 Task: For heading  Tahoma with underline.  font size for heading20,  'Change the font style of data to'Arial.  and font size to 12,  Change the alignment of both headline & data to Align left.  In the sheet  CashBook analysisbook
Action: Mouse moved to (25, 133)
Screenshot: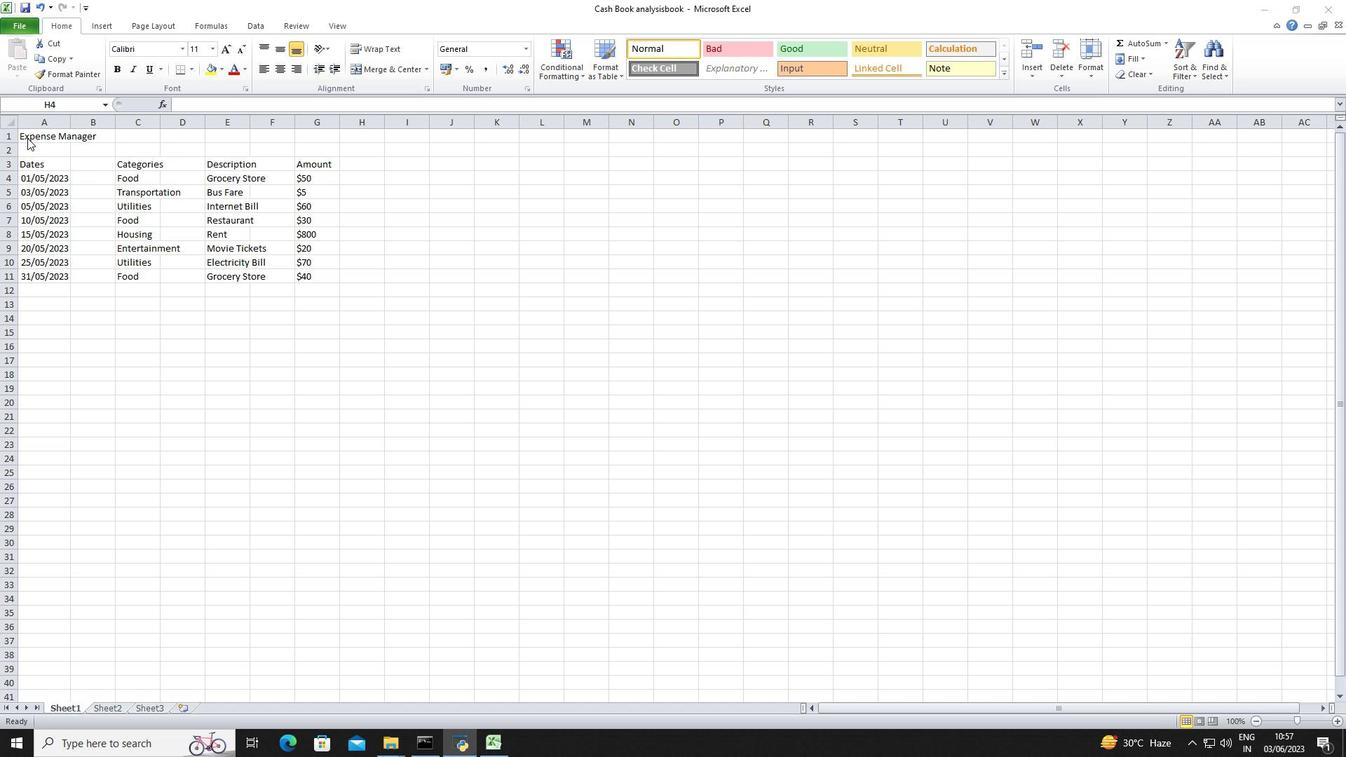 
Action: Mouse pressed left at (25, 133)
Screenshot: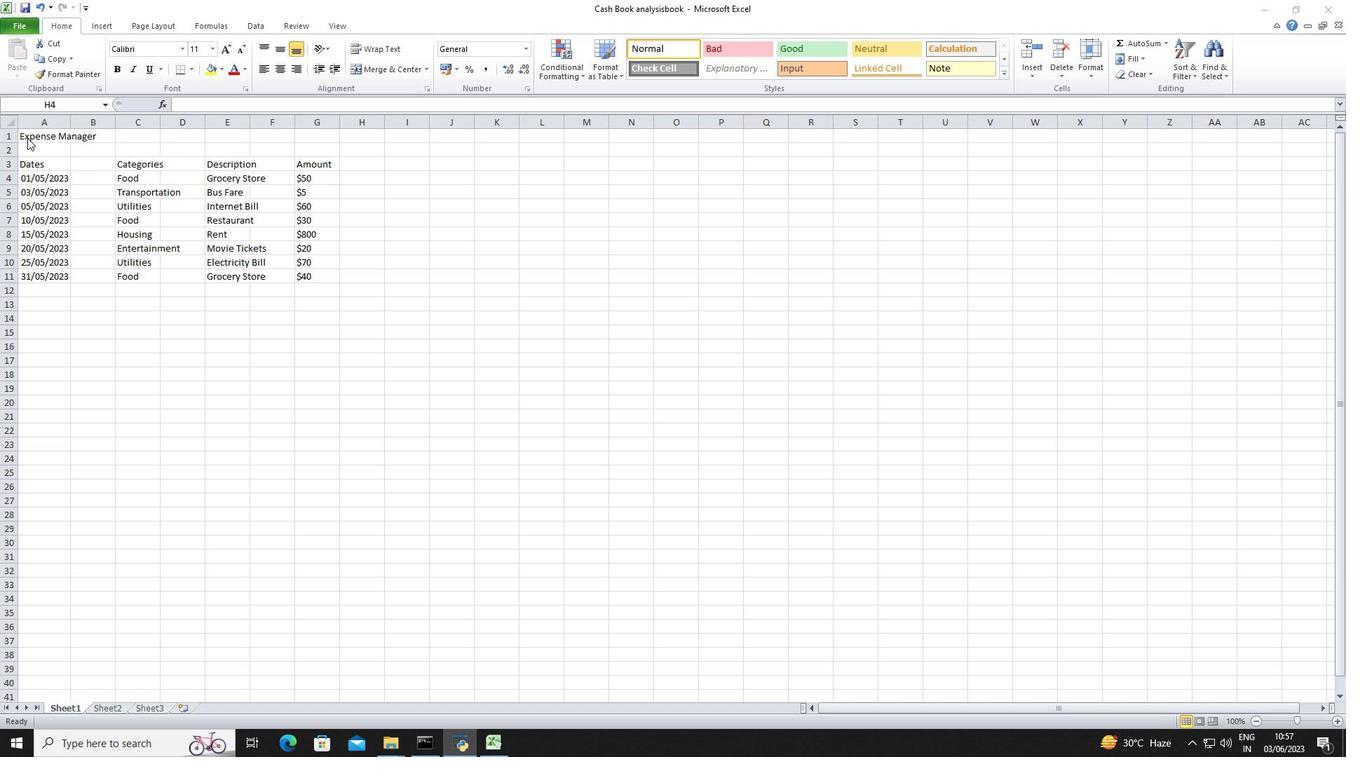 
Action: Mouse moved to (22, 138)
Screenshot: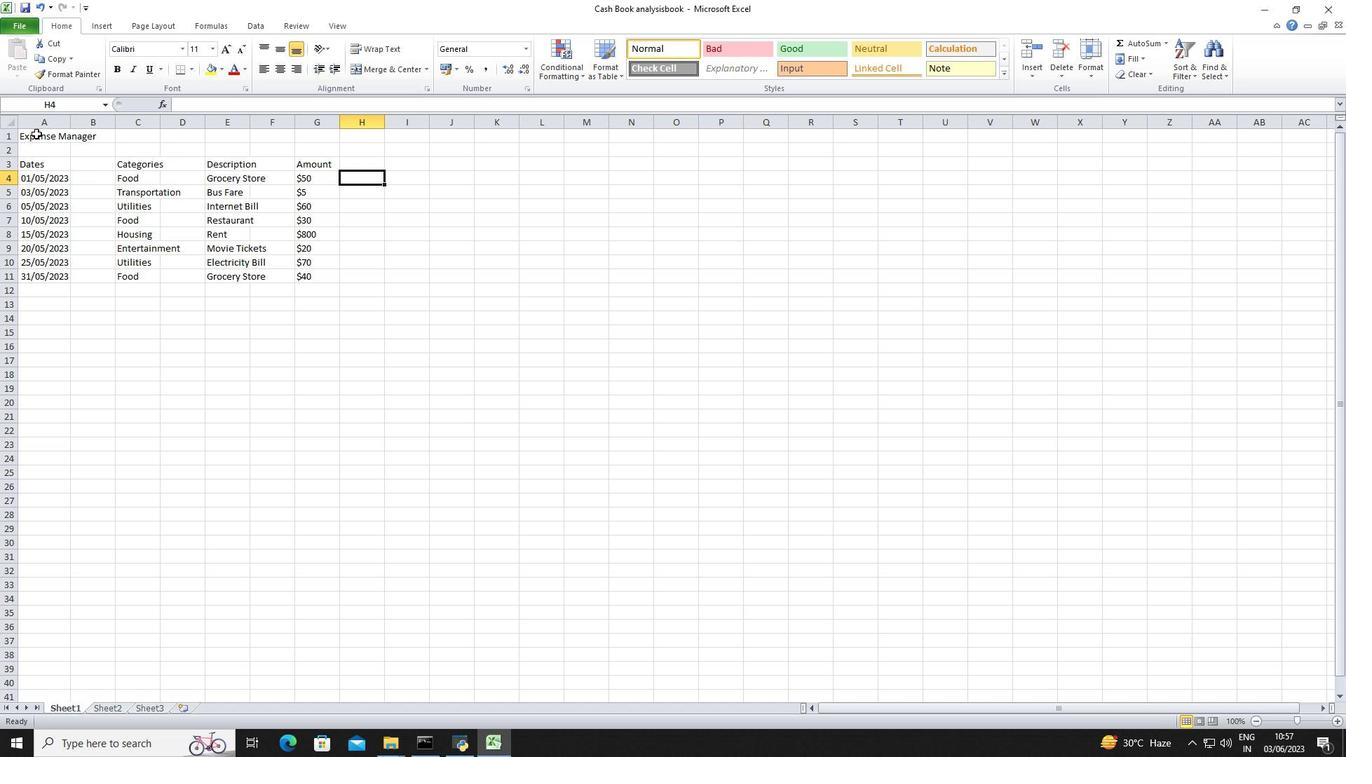 
Action: Mouse pressed left at (22, 138)
Screenshot: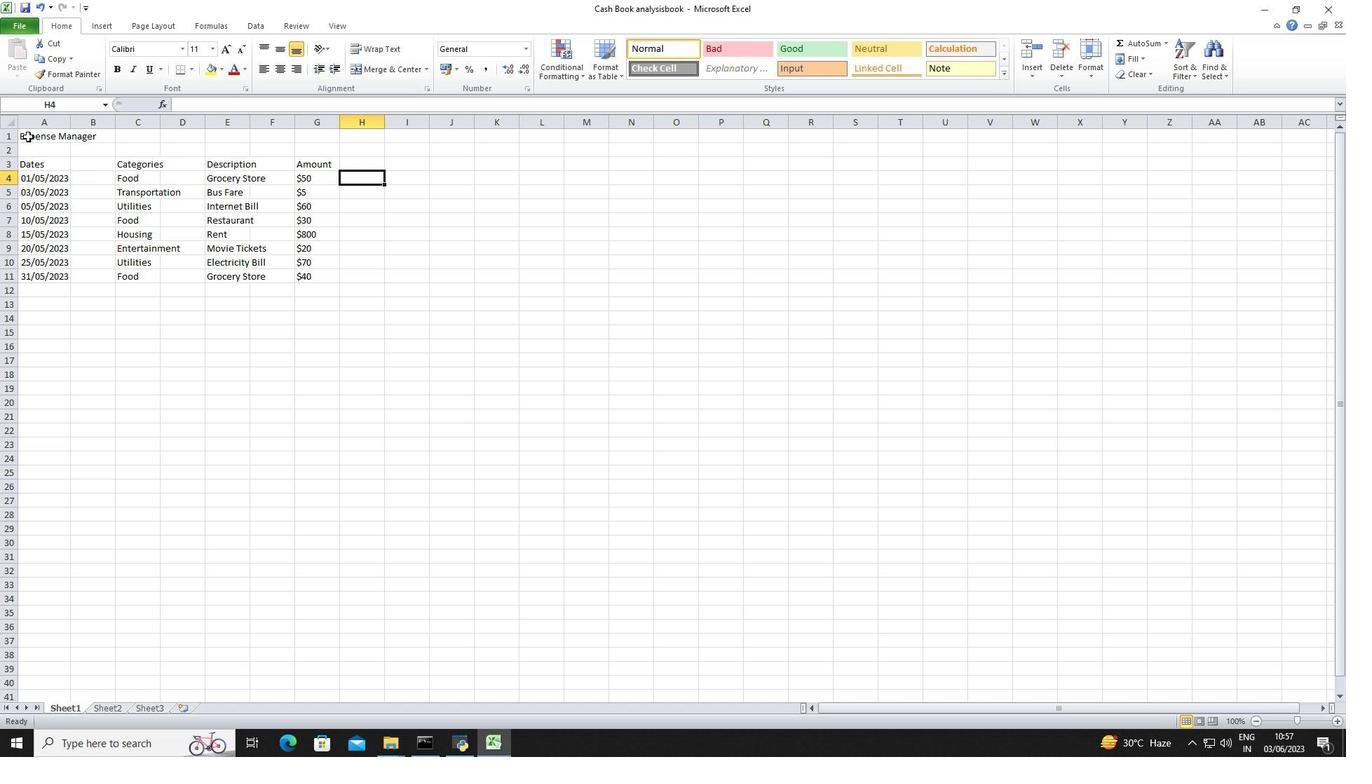 
Action: Mouse moved to (142, 52)
Screenshot: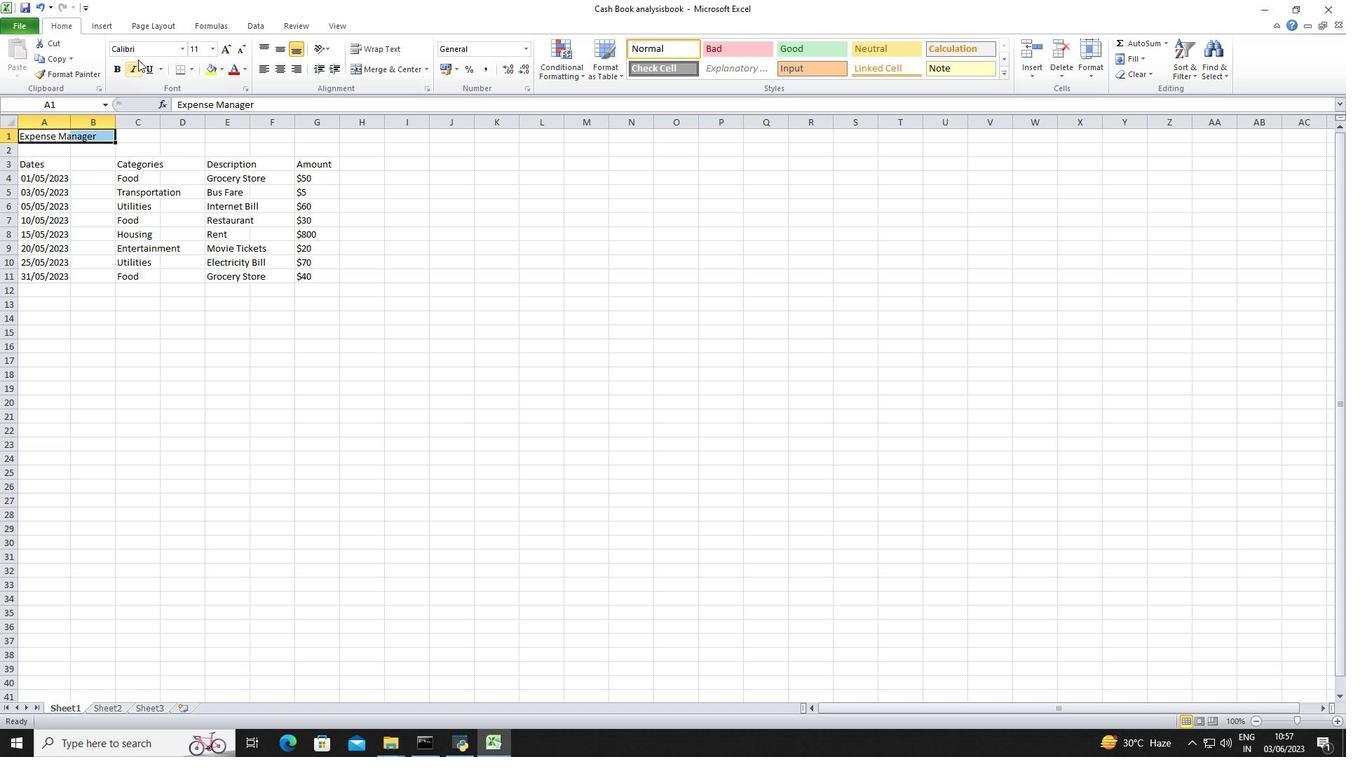 
Action: Mouse pressed left at (142, 52)
Screenshot: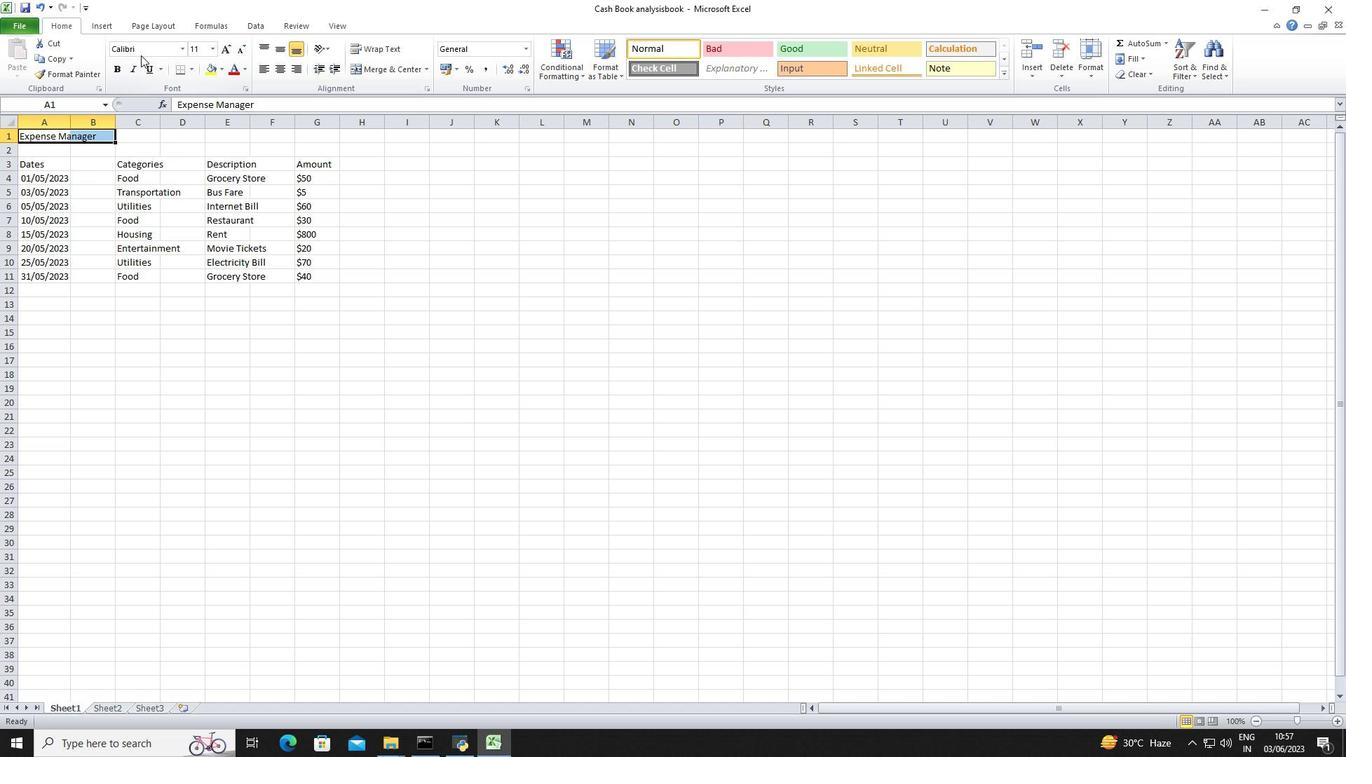 
Action: Key pressed <Key.shift>Tahoma<Key.enter>
Screenshot: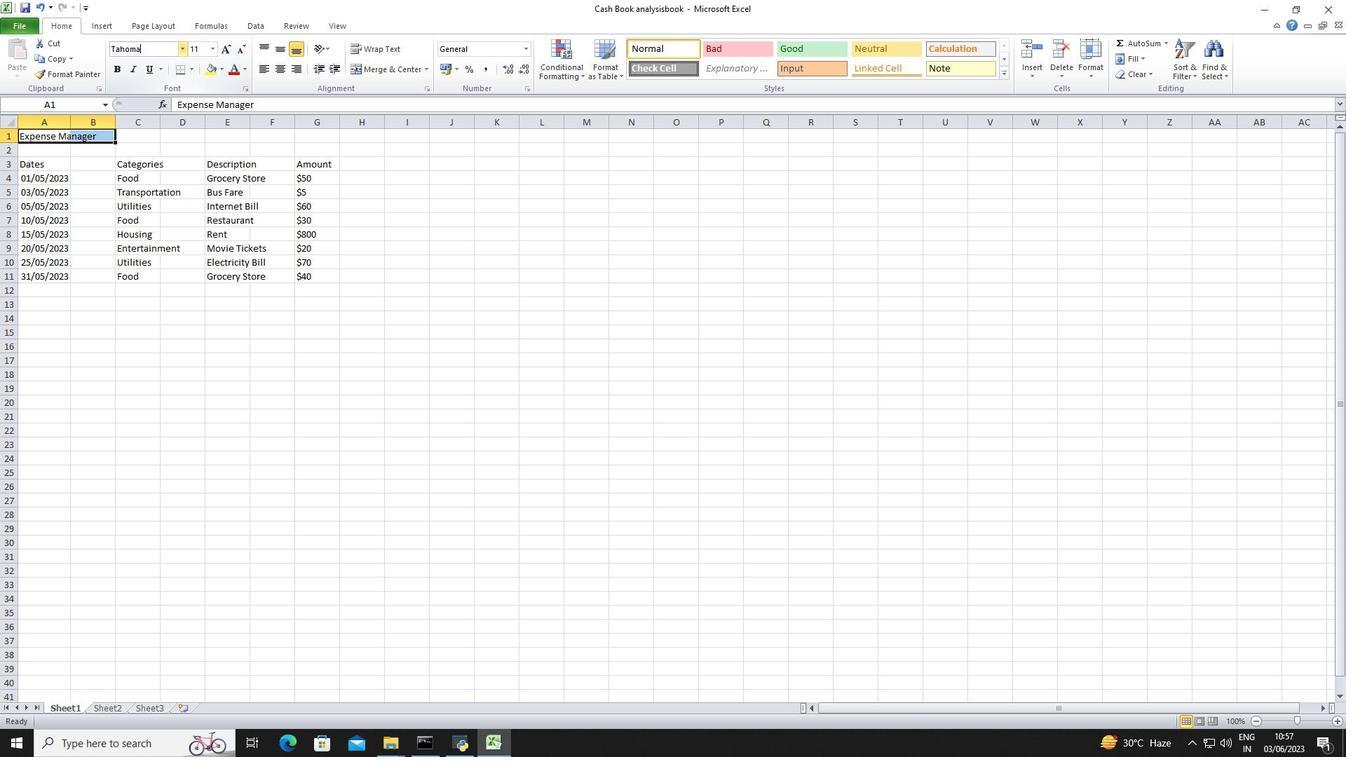 
Action: Mouse moved to (146, 68)
Screenshot: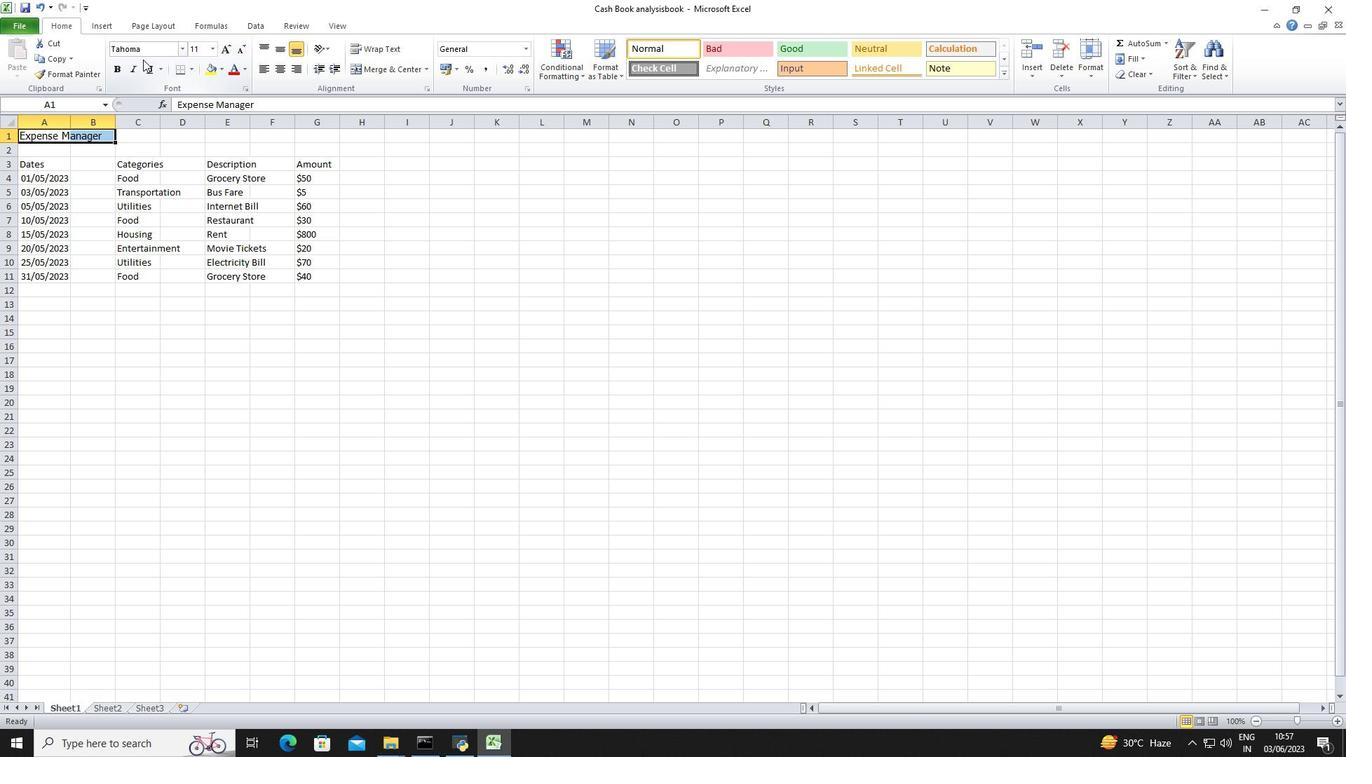 
Action: Mouse pressed left at (146, 68)
Screenshot: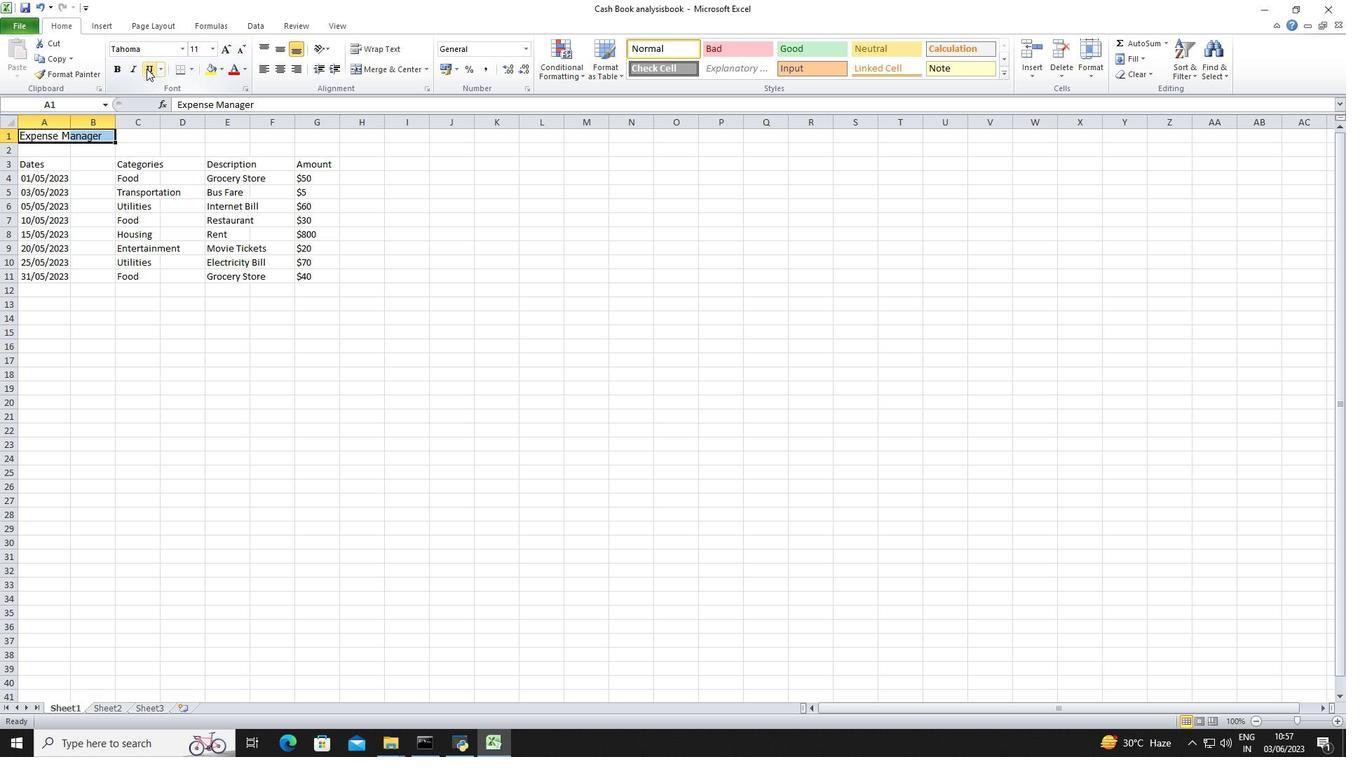 
Action: Mouse moved to (213, 52)
Screenshot: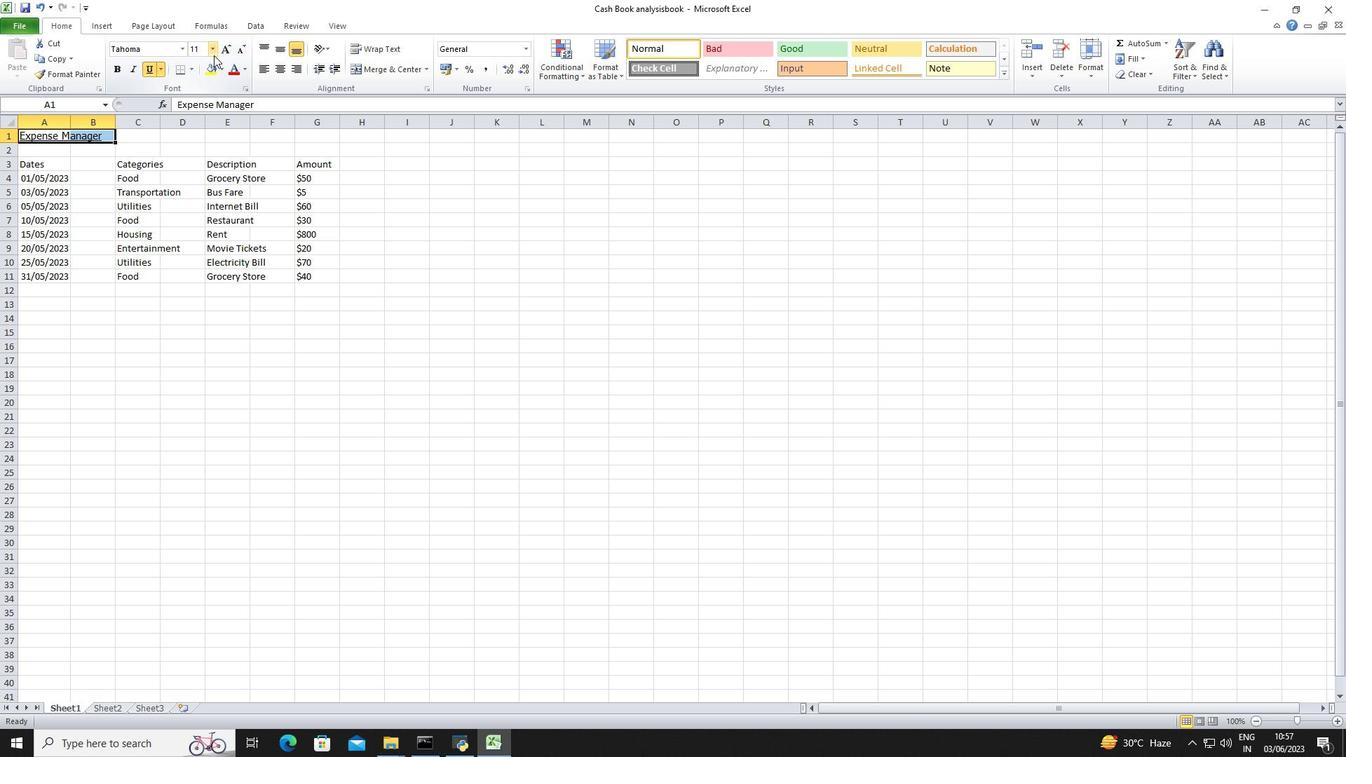 
Action: Mouse pressed left at (213, 52)
Screenshot: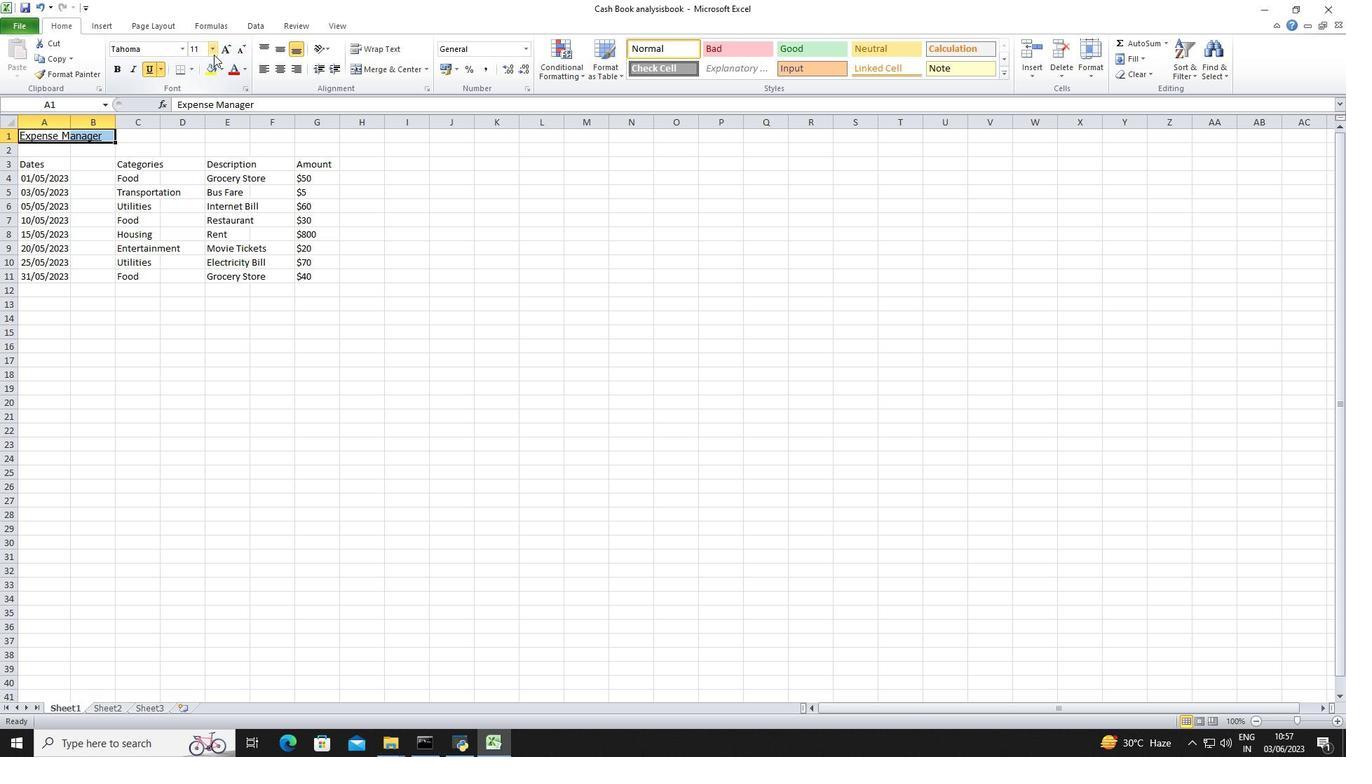 
Action: Mouse moved to (199, 157)
Screenshot: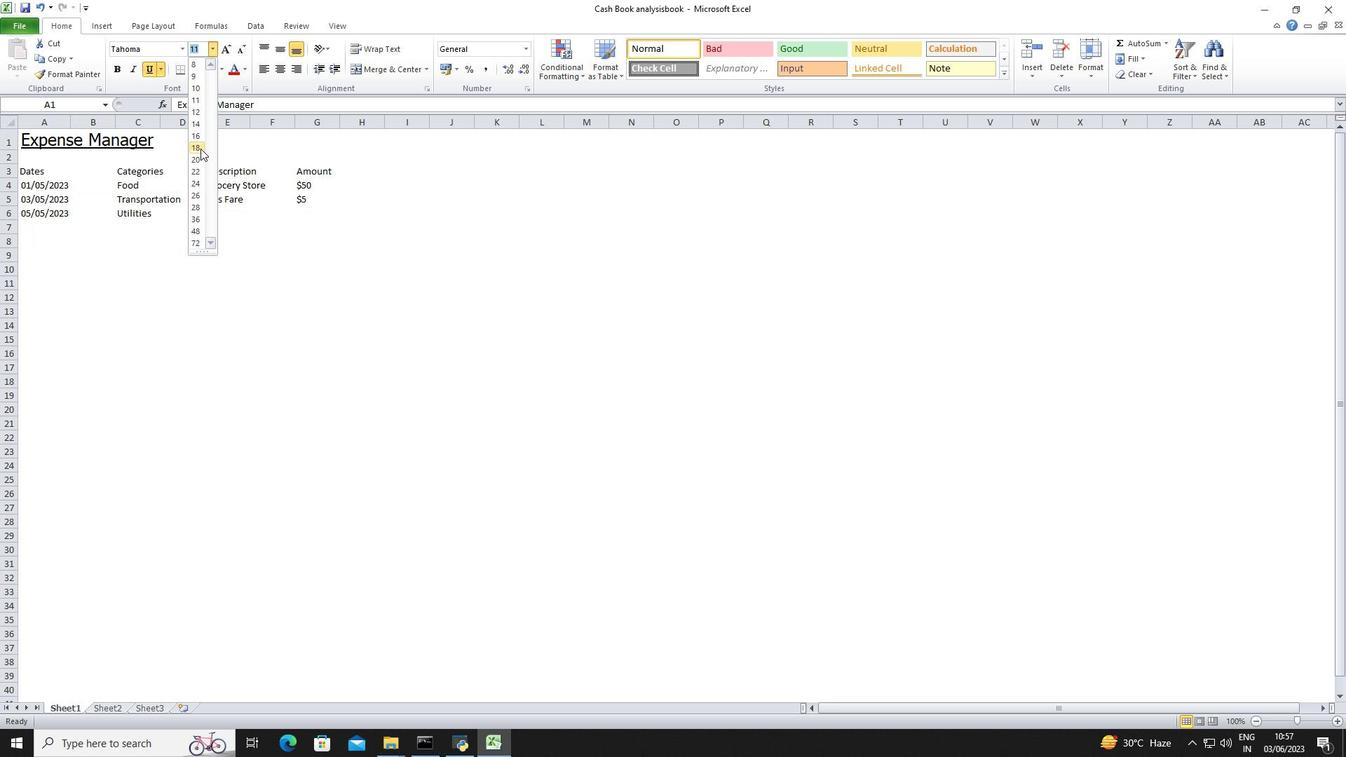 
Action: Mouse pressed left at (199, 157)
Screenshot: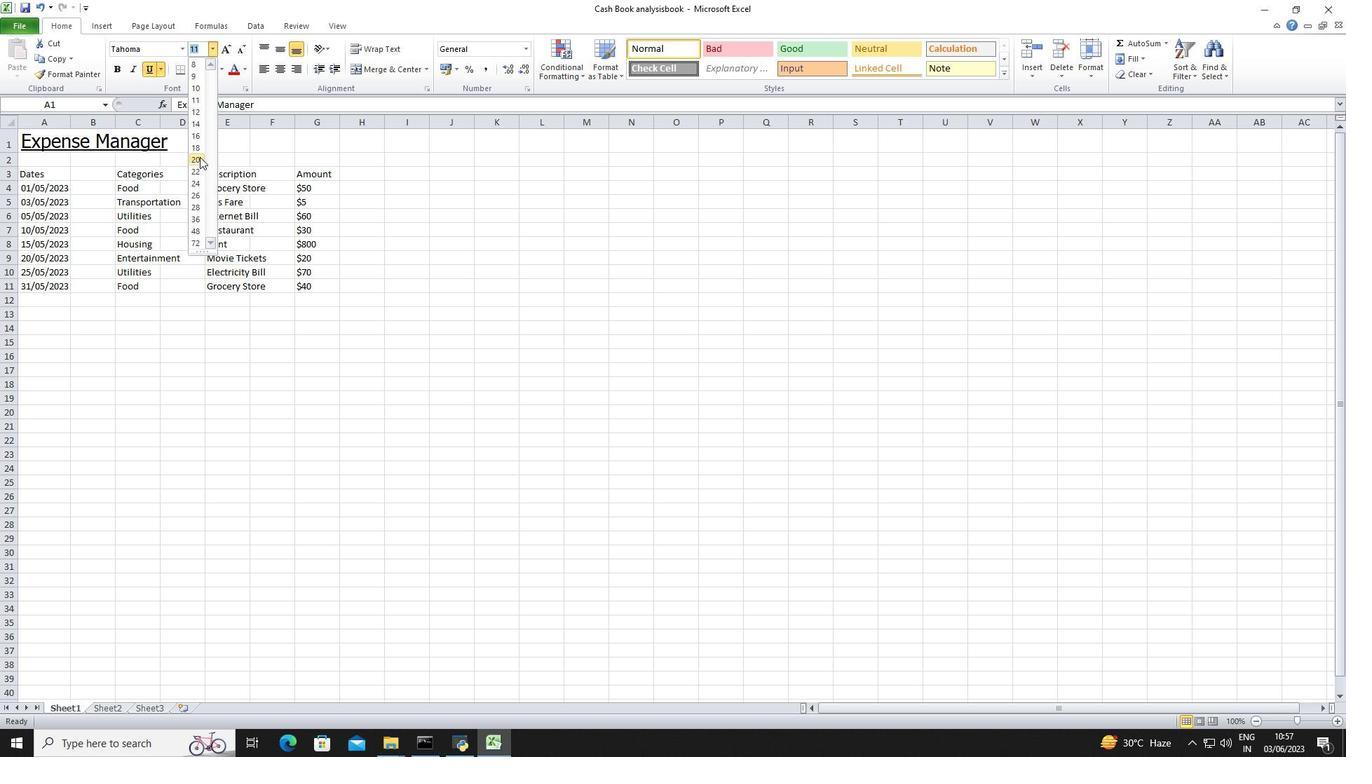 
Action: Mouse moved to (56, 176)
Screenshot: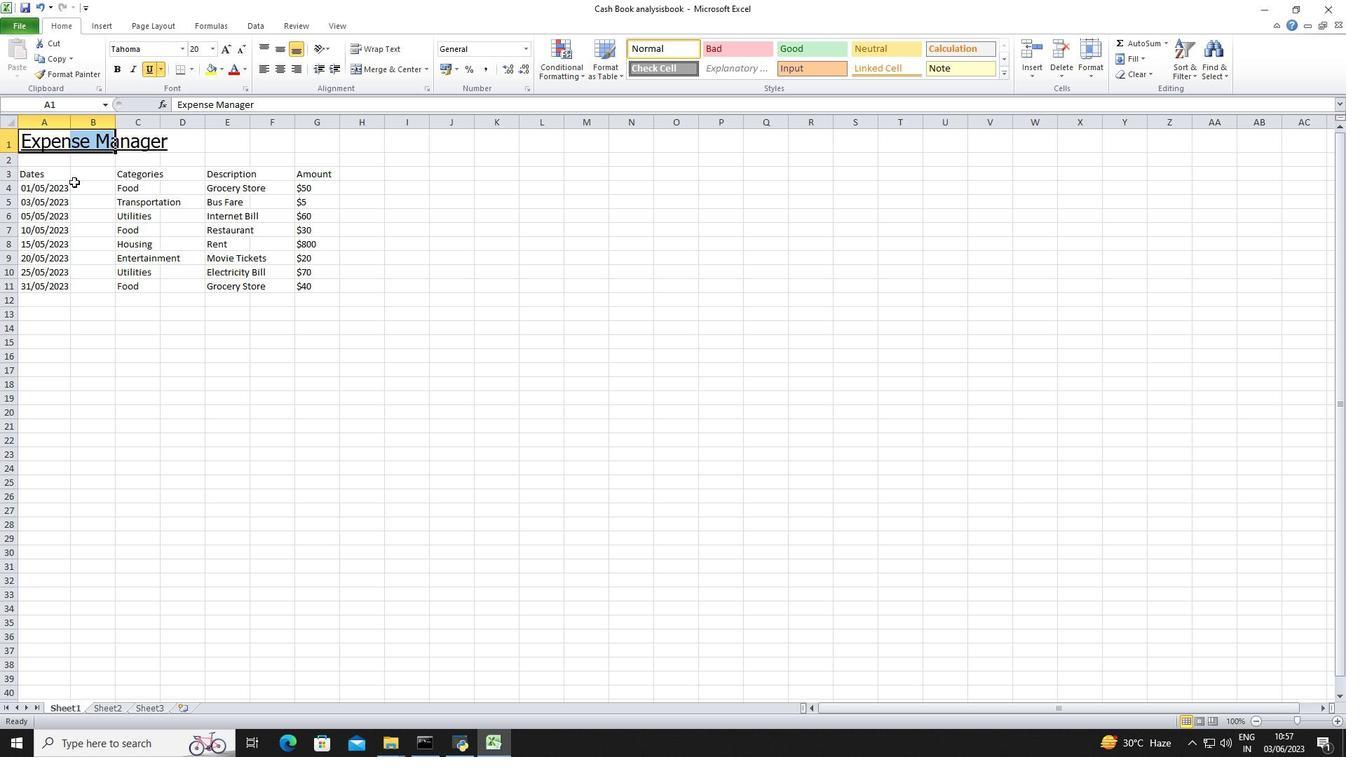 
Action: Mouse pressed left at (56, 176)
Screenshot: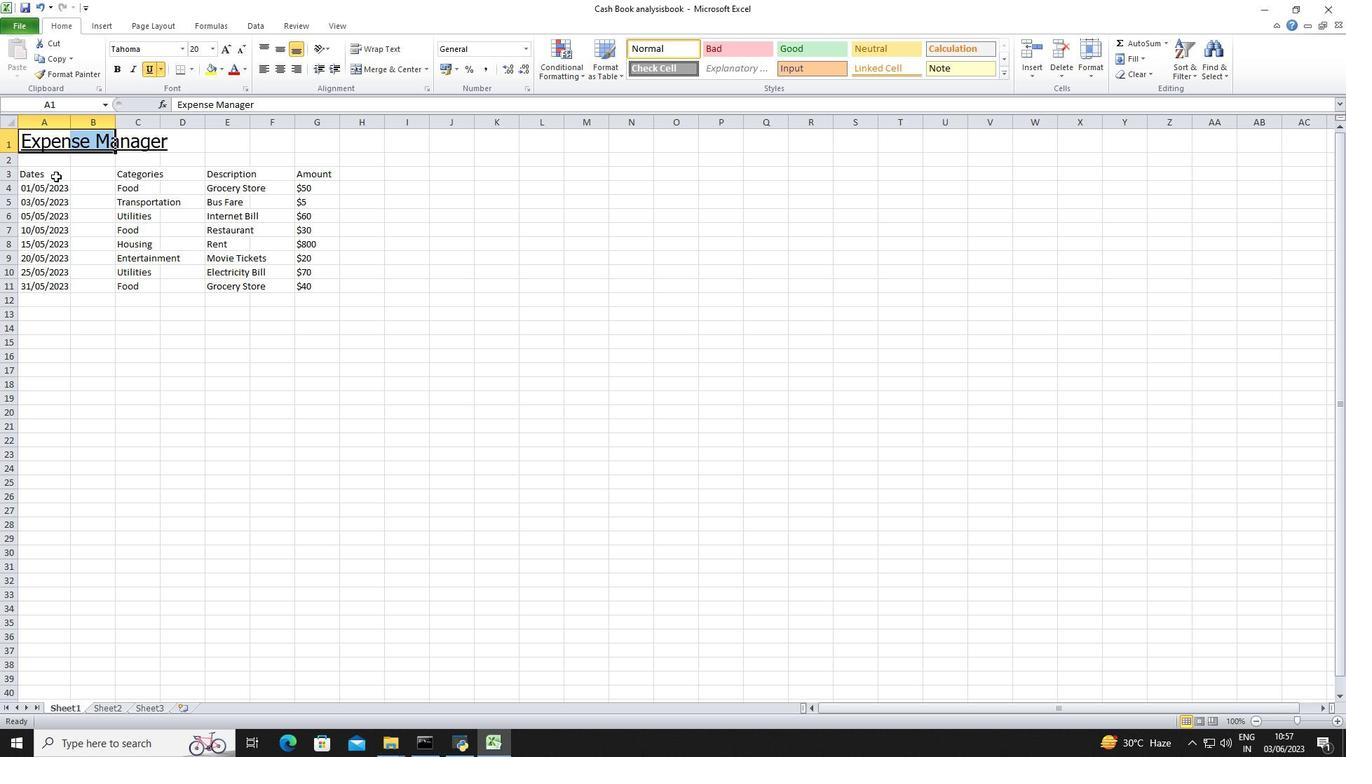 
Action: Mouse moved to (148, 49)
Screenshot: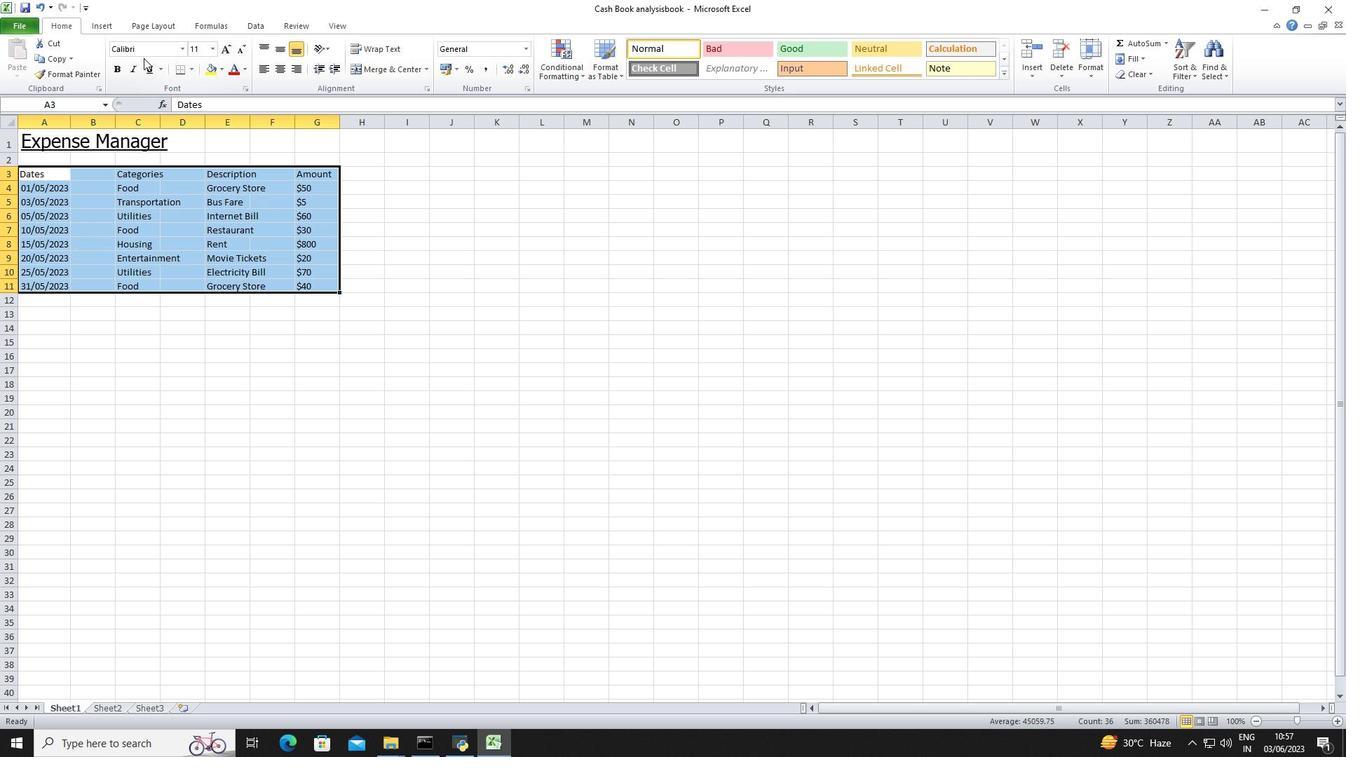 
Action: Mouse pressed left at (148, 49)
Screenshot: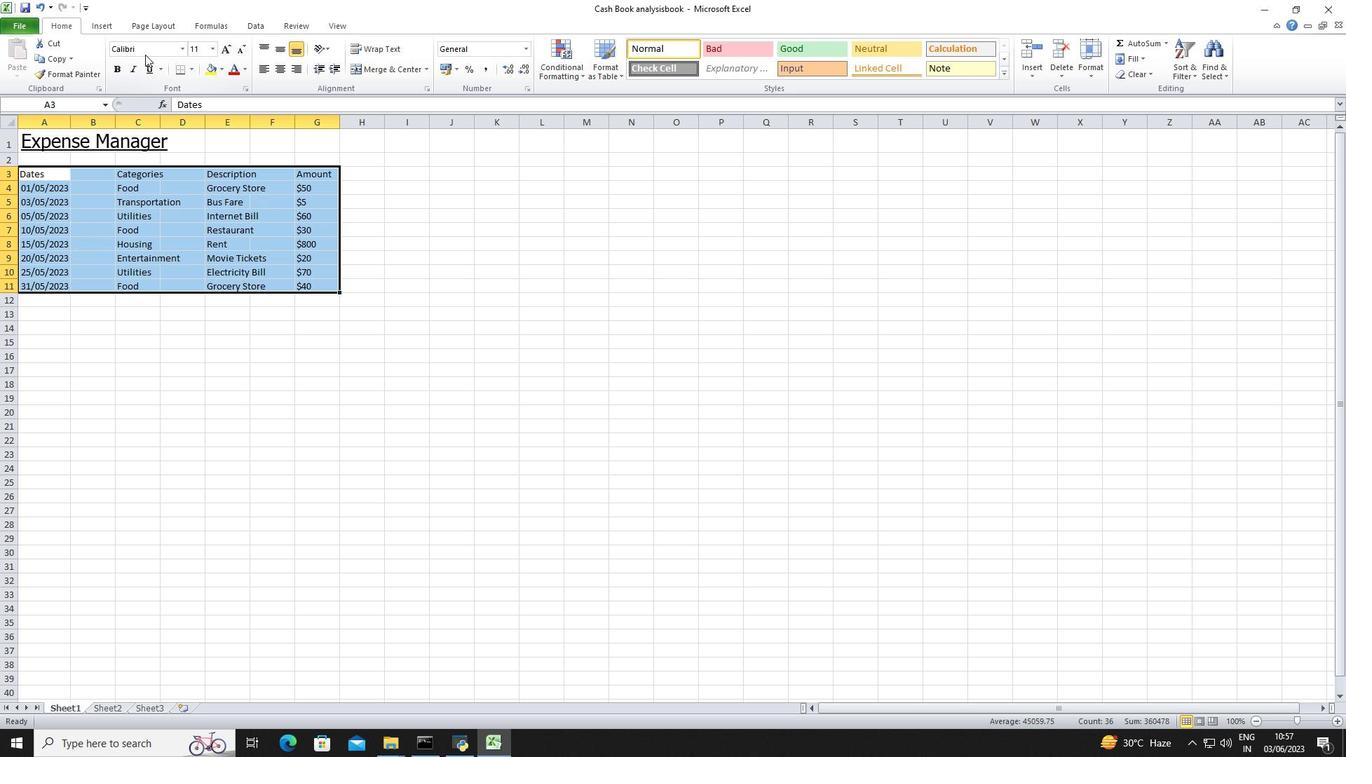 
Action: Key pressed <Key.shift>Arial<Key.enter>
Screenshot: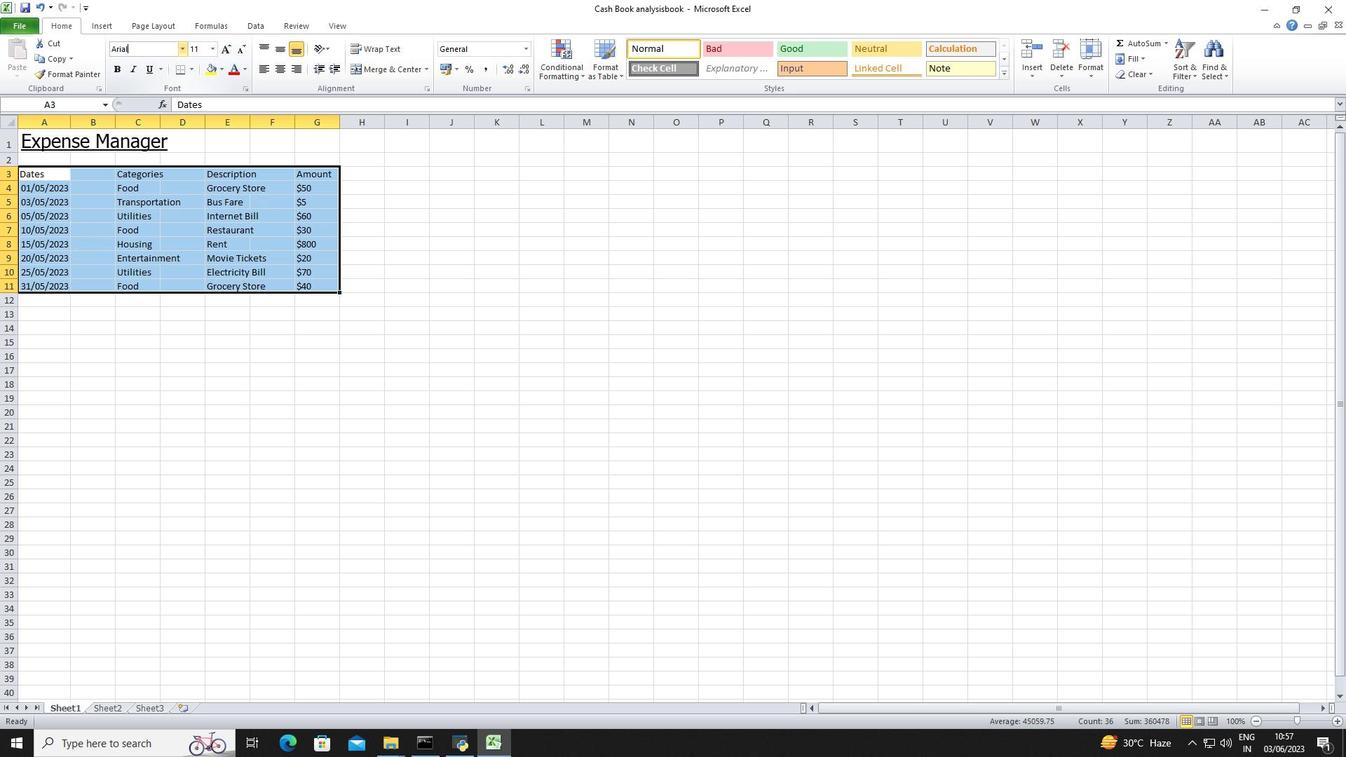 
Action: Mouse moved to (210, 49)
Screenshot: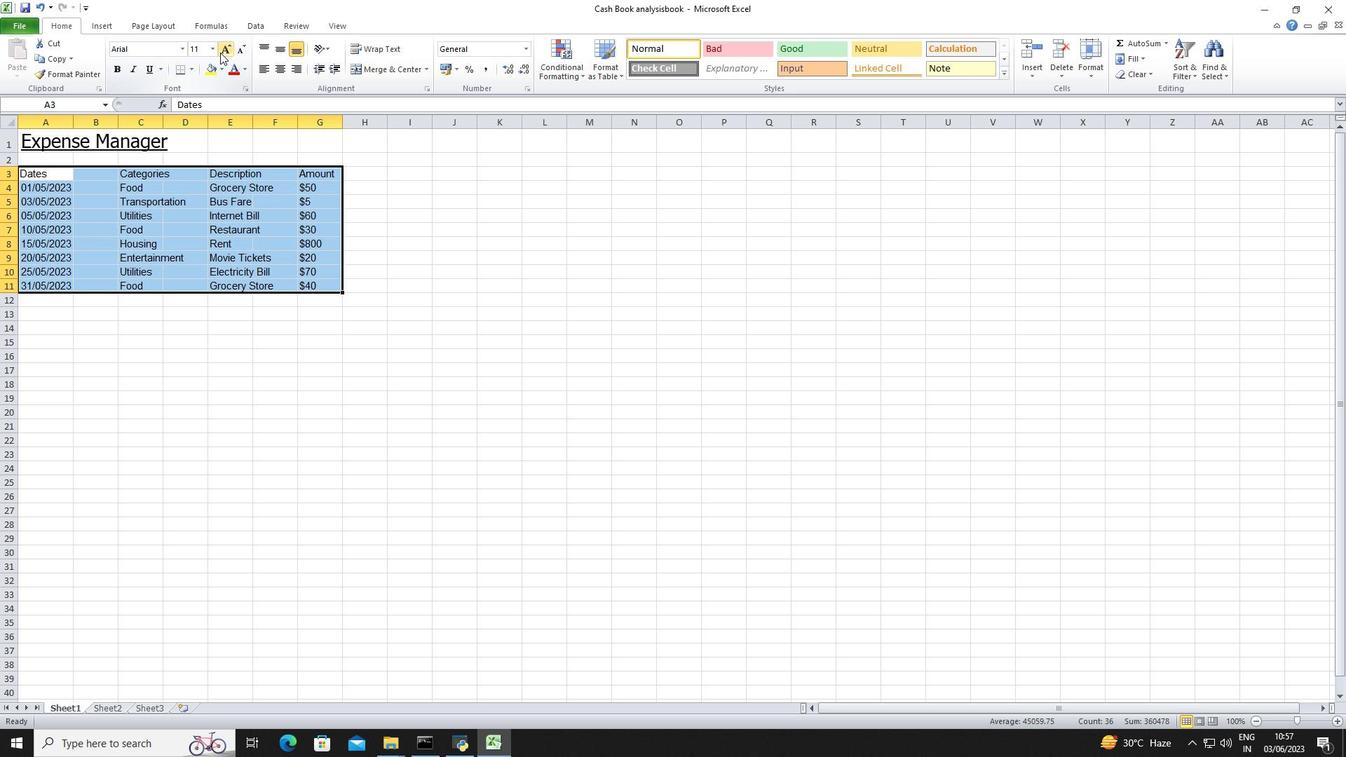 
Action: Mouse pressed left at (210, 49)
Screenshot: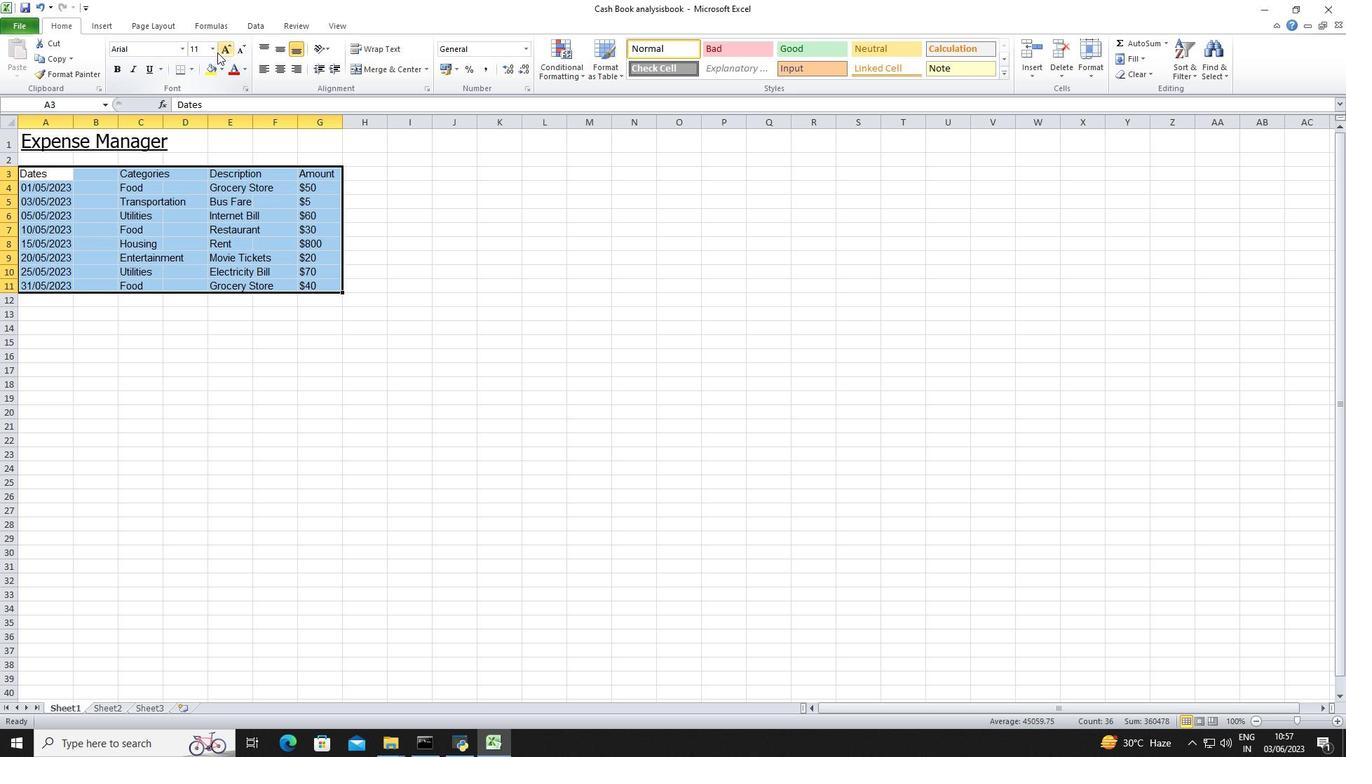 
Action: Mouse moved to (191, 114)
Screenshot: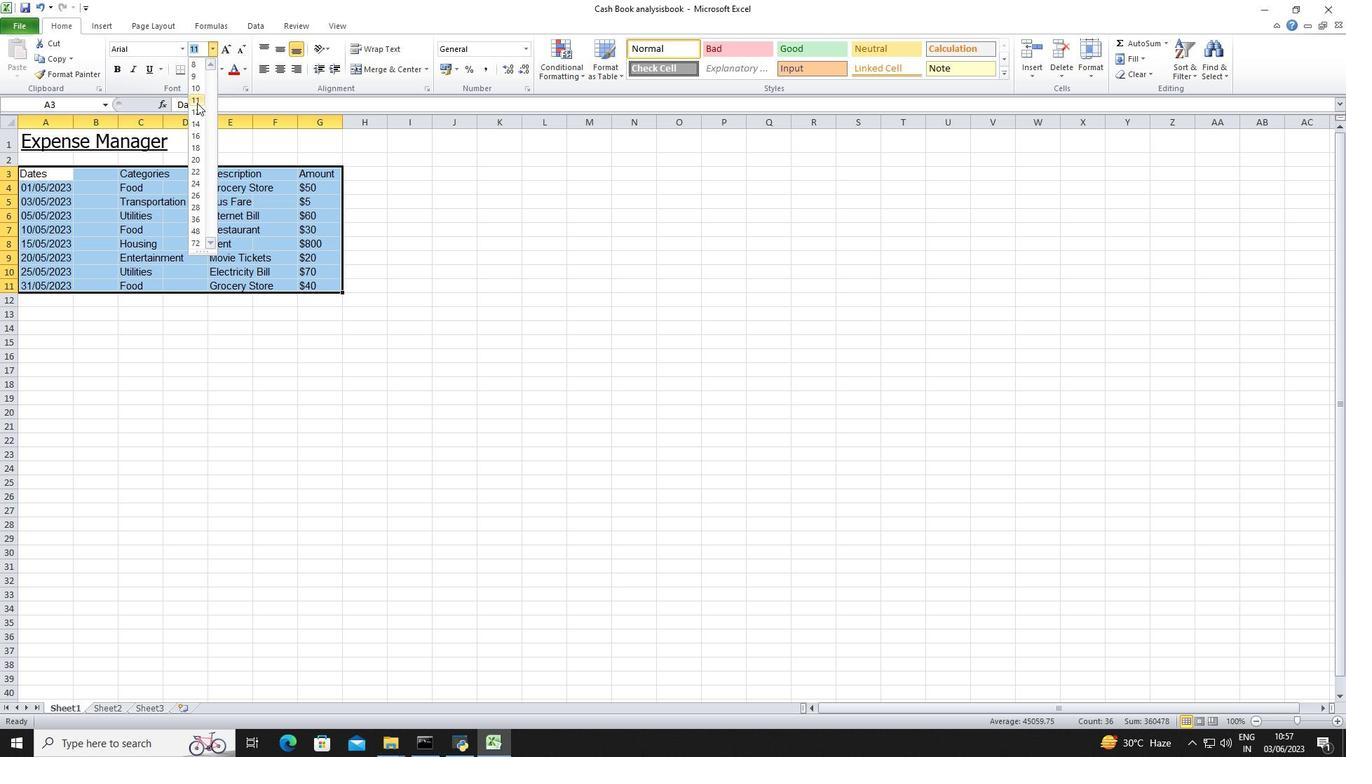 
Action: Mouse pressed left at (191, 114)
Screenshot: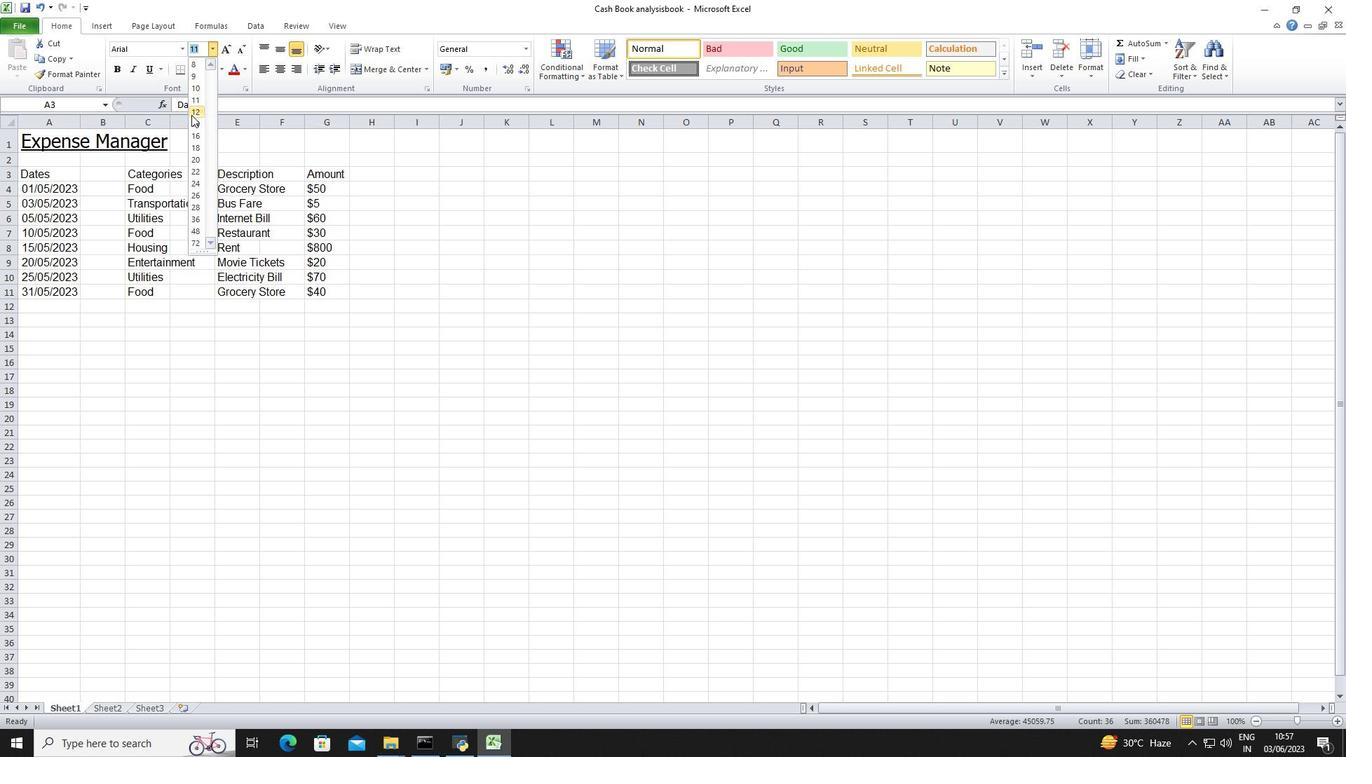 
Action: Mouse moved to (266, 65)
Screenshot: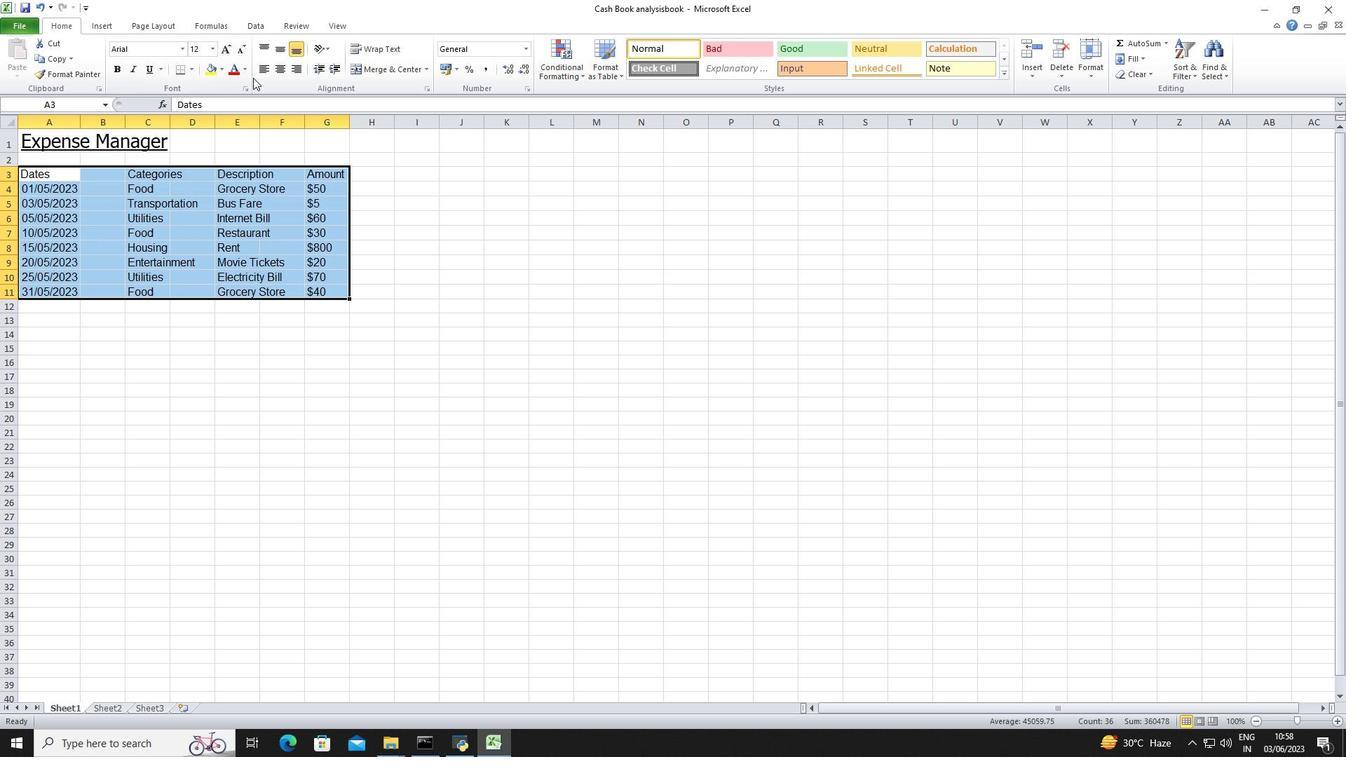 
Action: Mouse pressed left at (266, 65)
Screenshot: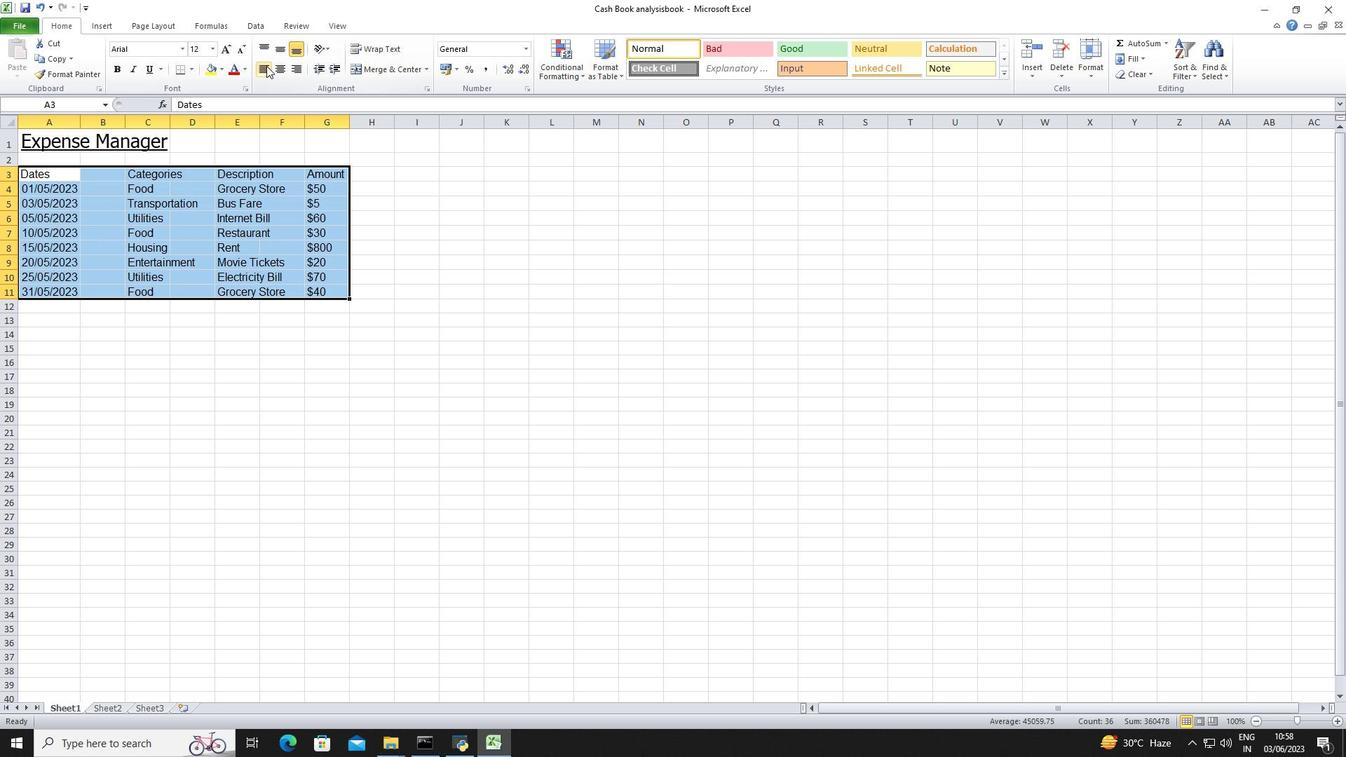 
Action: Mouse moved to (327, 141)
Screenshot: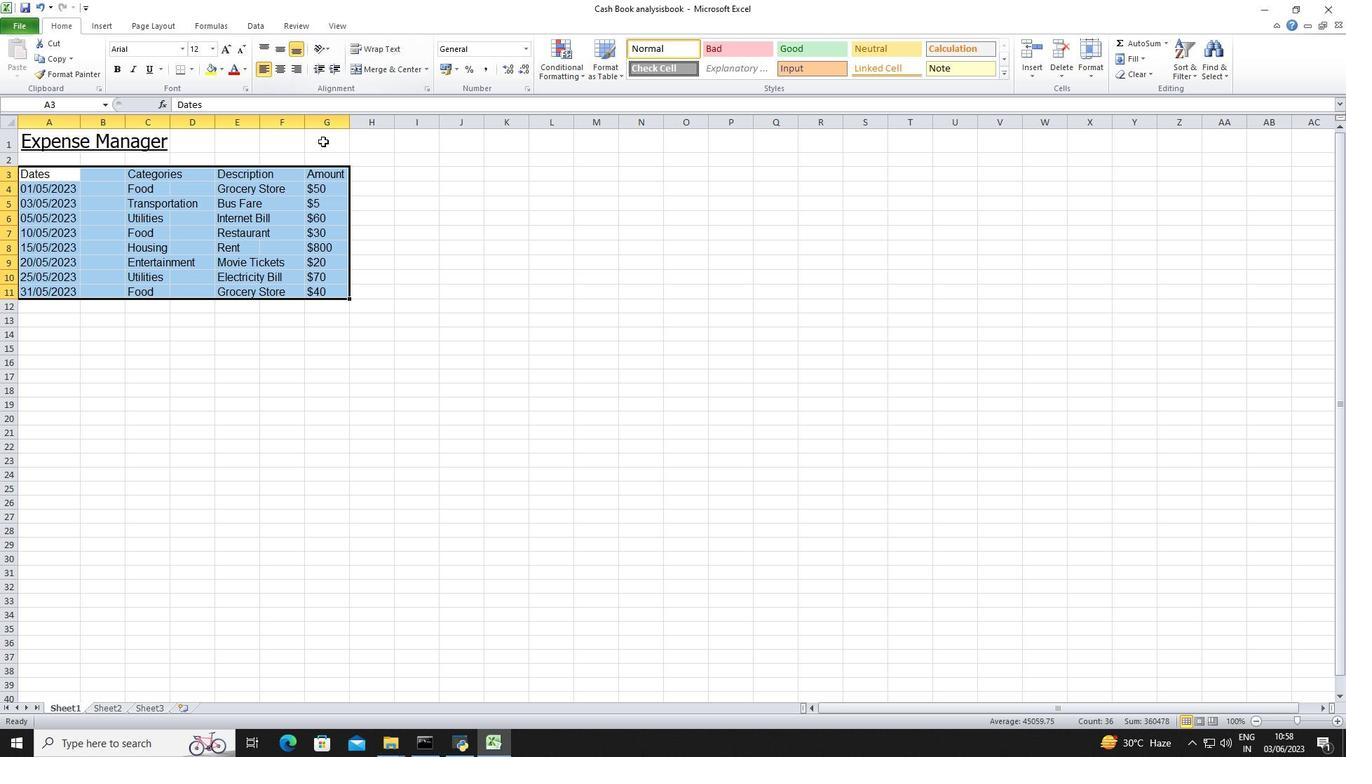 
Action: Mouse pressed left at (327, 141)
Screenshot: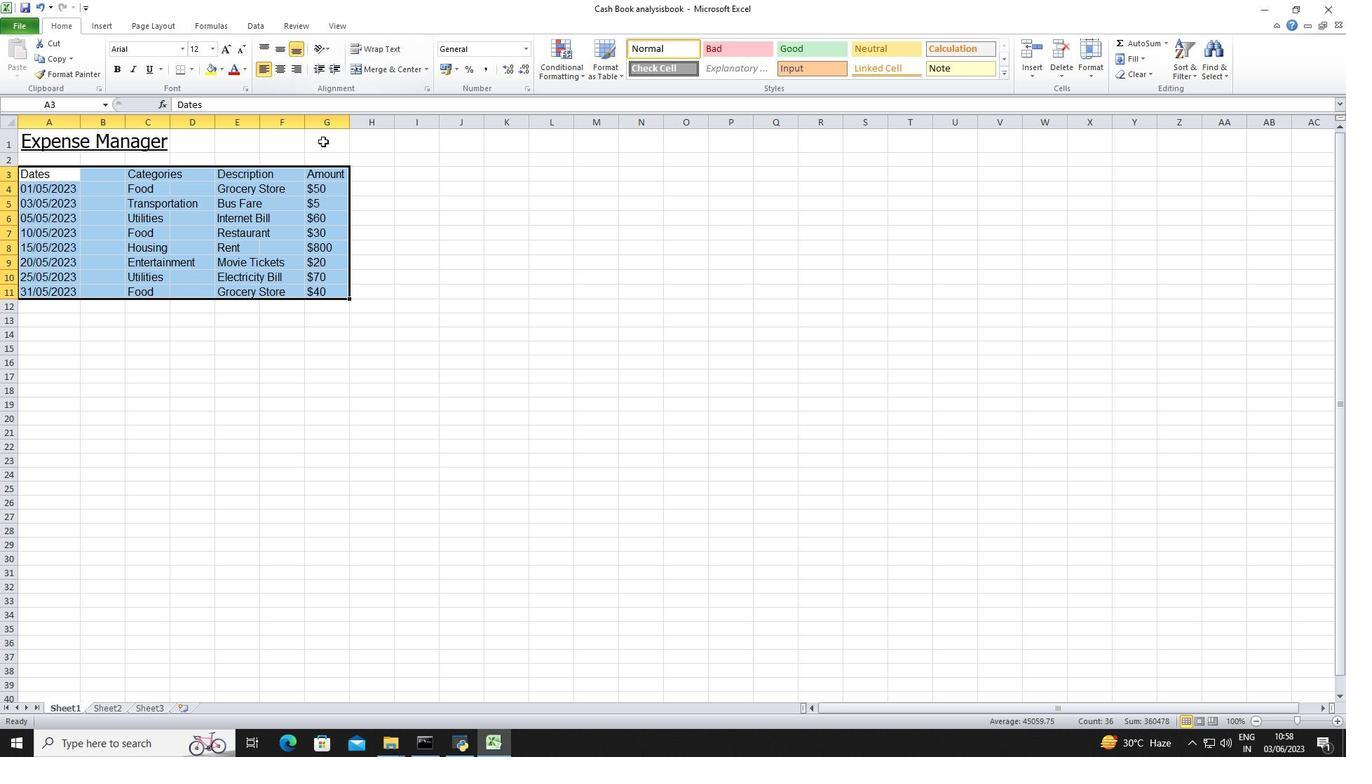 
